 Task: Apply the format currency rounded.
Action: Mouse moved to (257, 126)
Screenshot: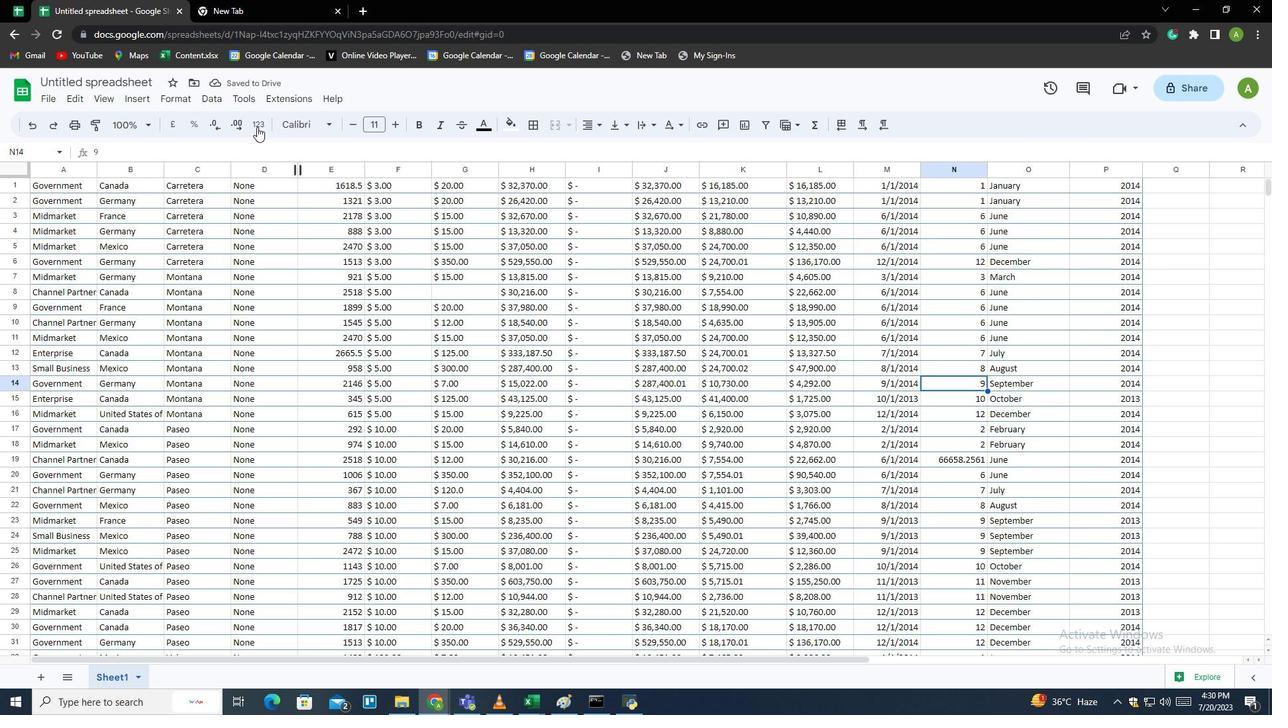 
Action: Mouse pressed left at (257, 126)
Screenshot: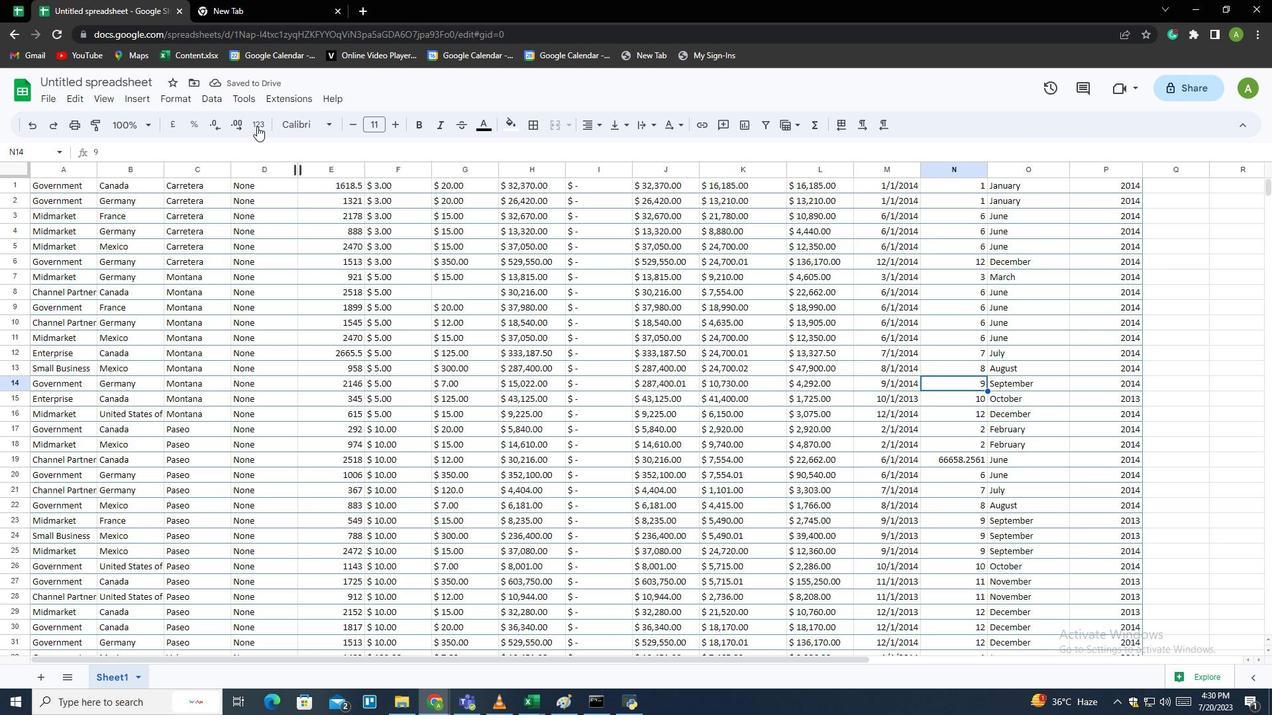 
Action: Mouse moved to (322, 334)
Screenshot: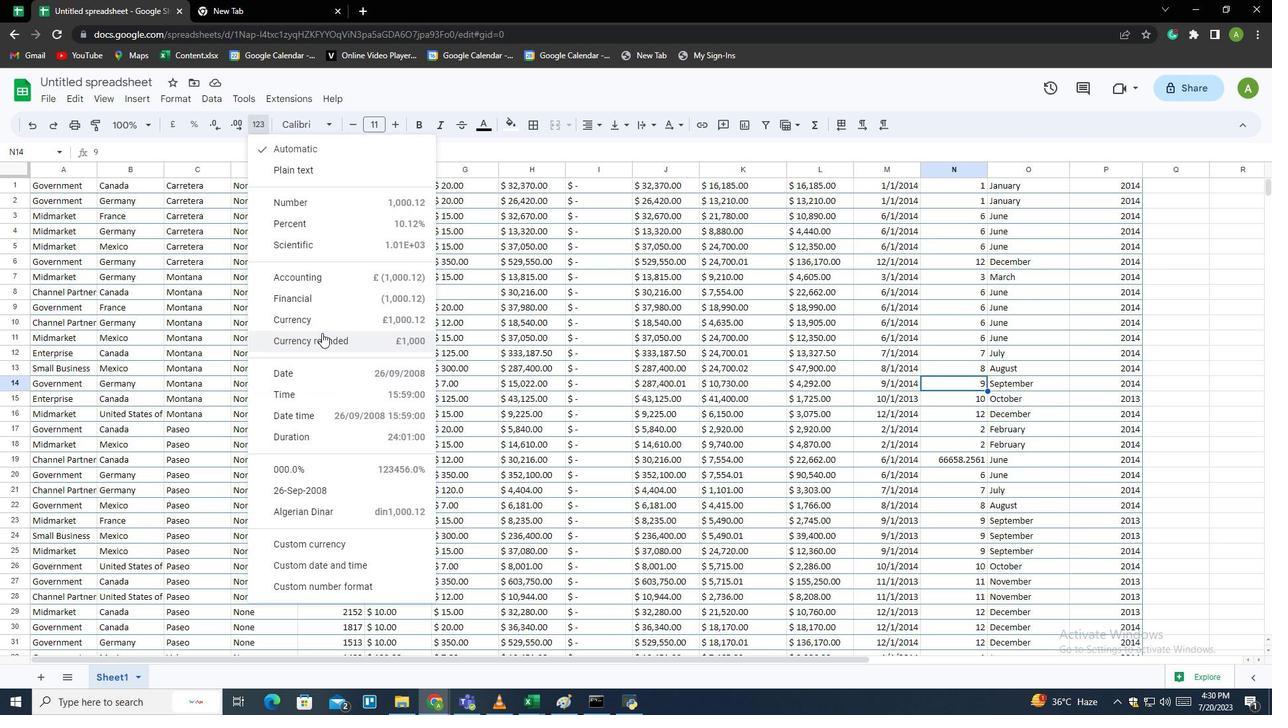 
Action: Mouse pressed left at (322, 334)
Screenshot: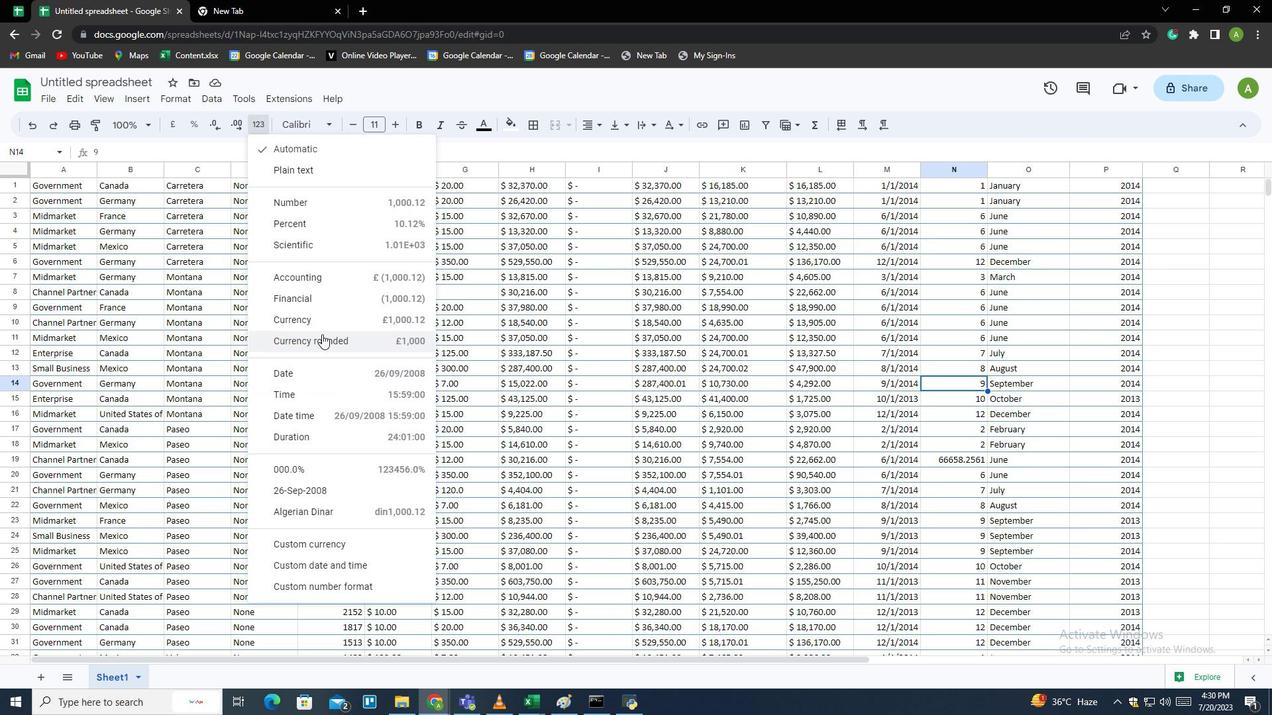 
Action: Mouse moved to (758, 483)
Screenshot: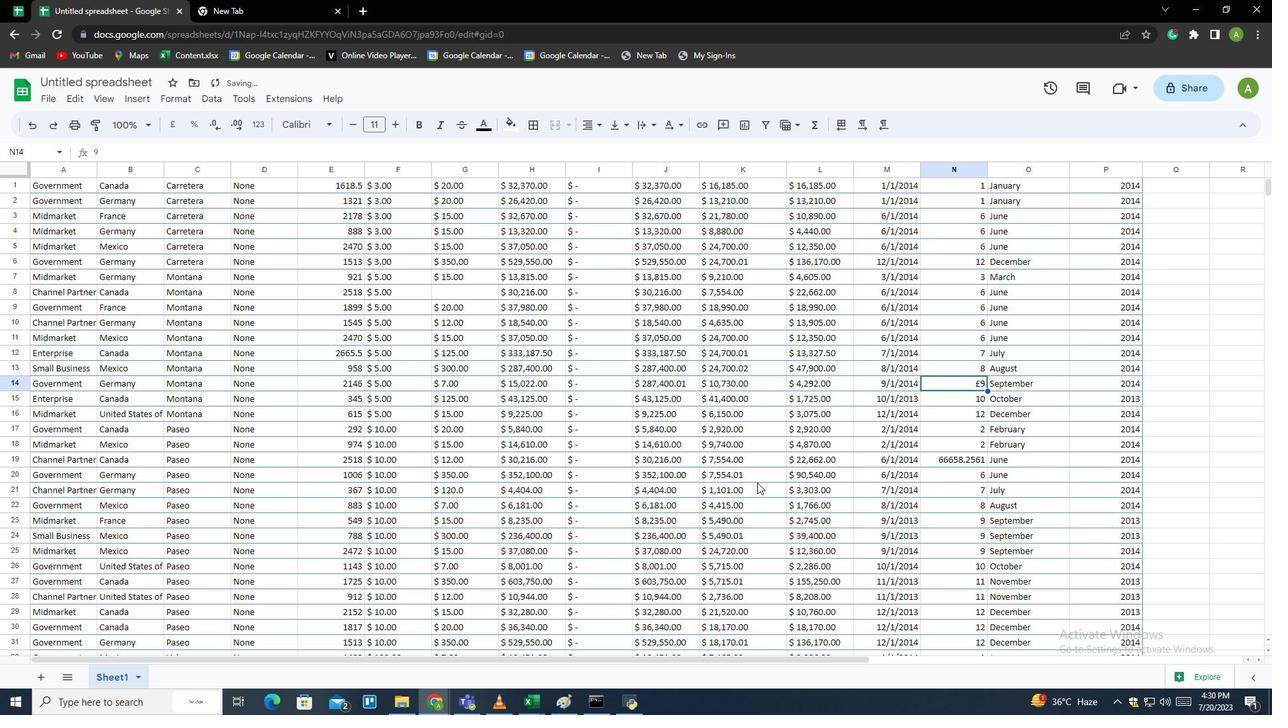 
